 Task: Create New Vendor with Vendor Name: A.B. Dick Company, Billing Address Line1: 9174 New St., Billing Address Line2: Thibodaux, Billing Address Line3: TX 77906
Action: Mouse moved to (158, 29)
Screenshot: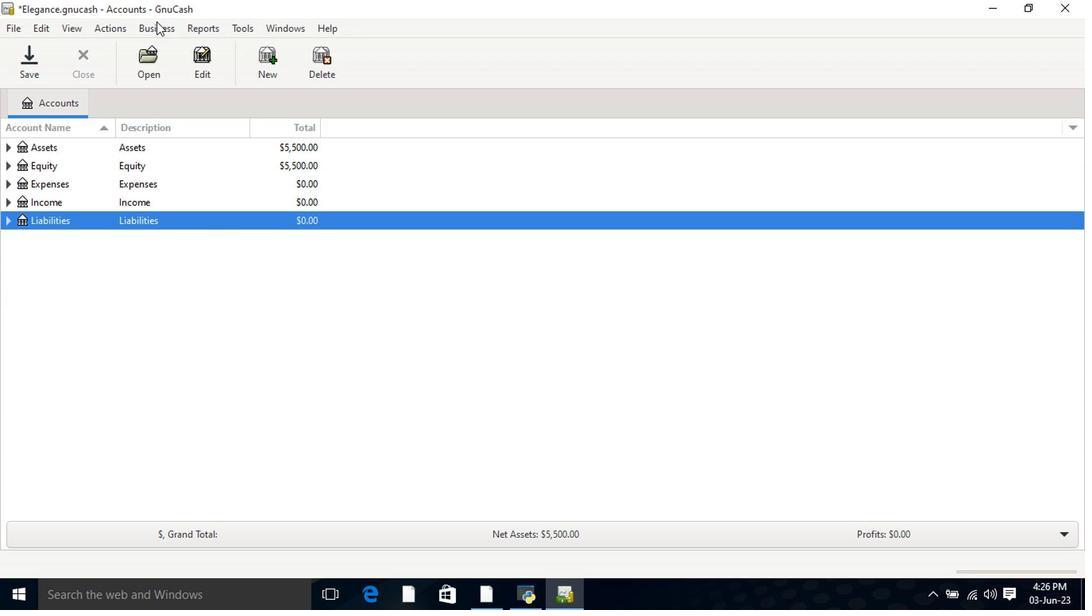 
Action: Mouse pressed left at (158, 29)
Screenshot: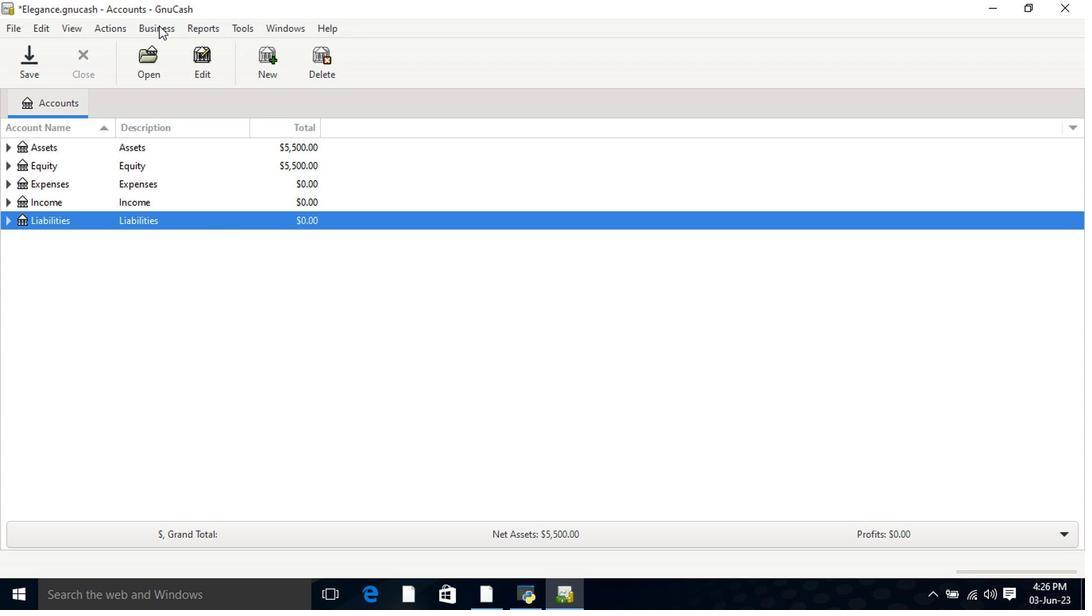 
Action: Mouse moved to (175, 69)
Screenshot: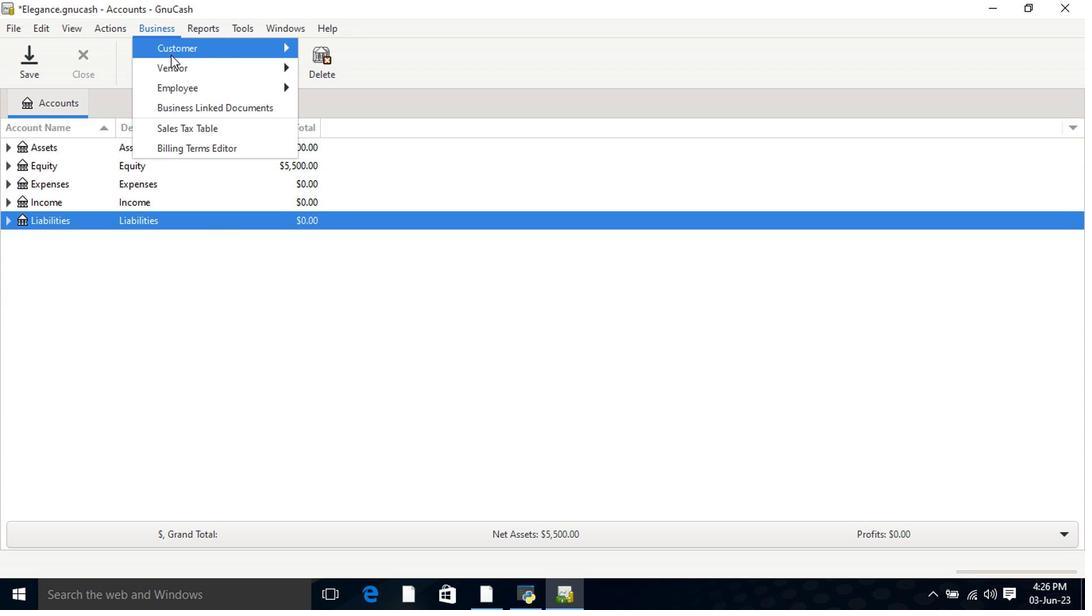 
Action: Mouse pressed left at (175, 69)
Screenshot: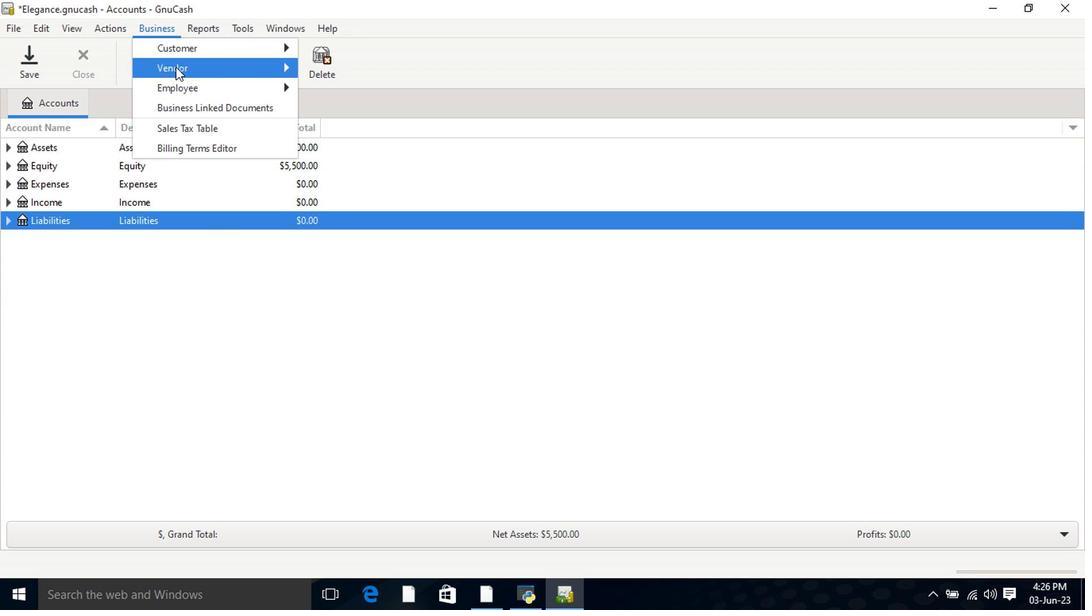 
Action: Mouse moved to (329, 91)
Screenshot: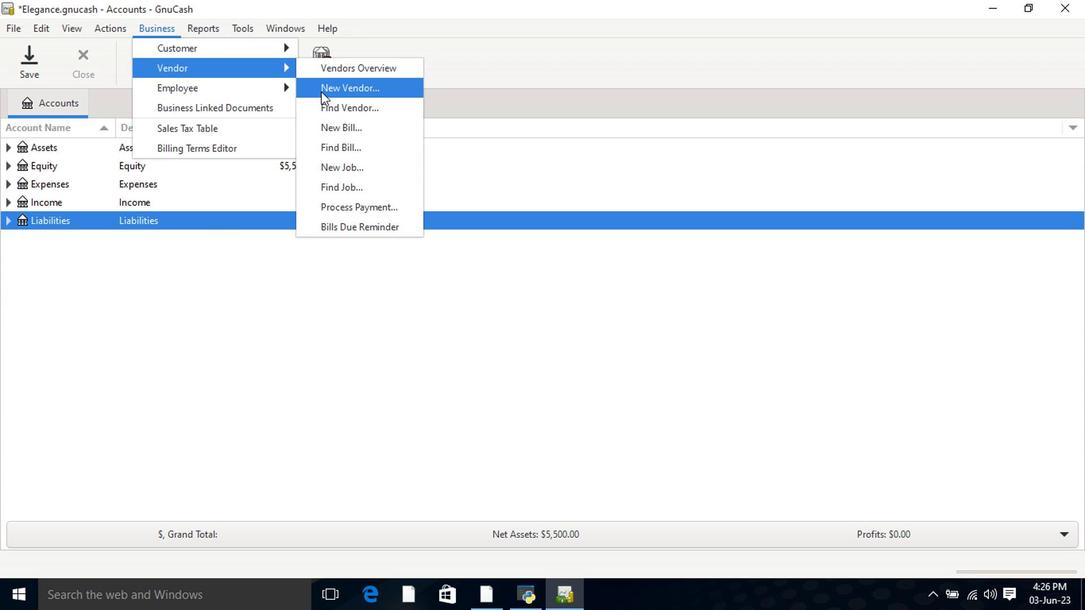 
Action: Mouse pressed left at (329, 91)
Screenshot: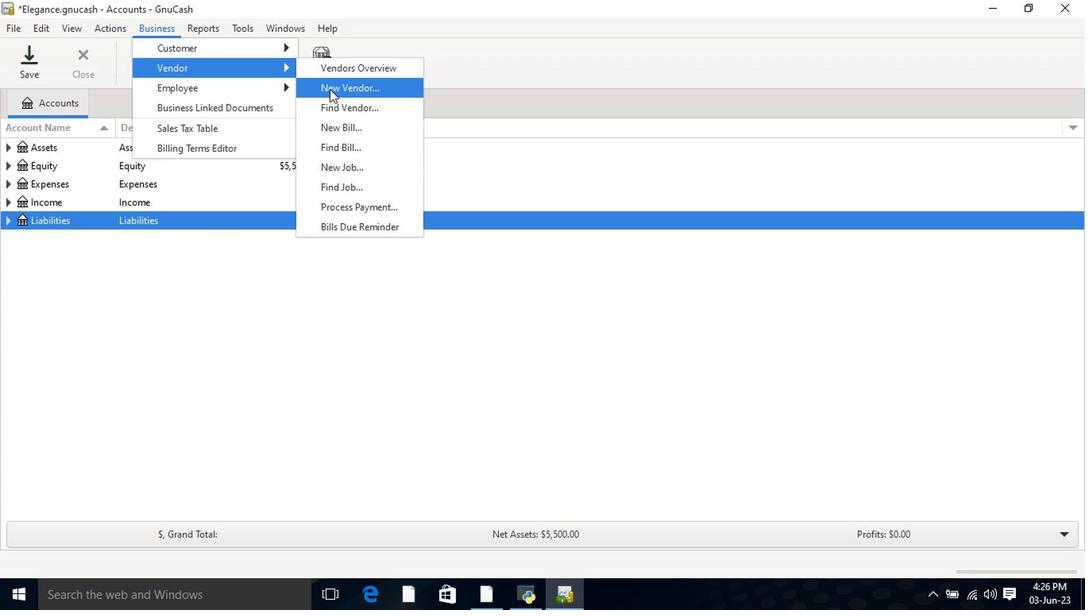 
Action: Mouse moved to (606, 179)
Screenshot: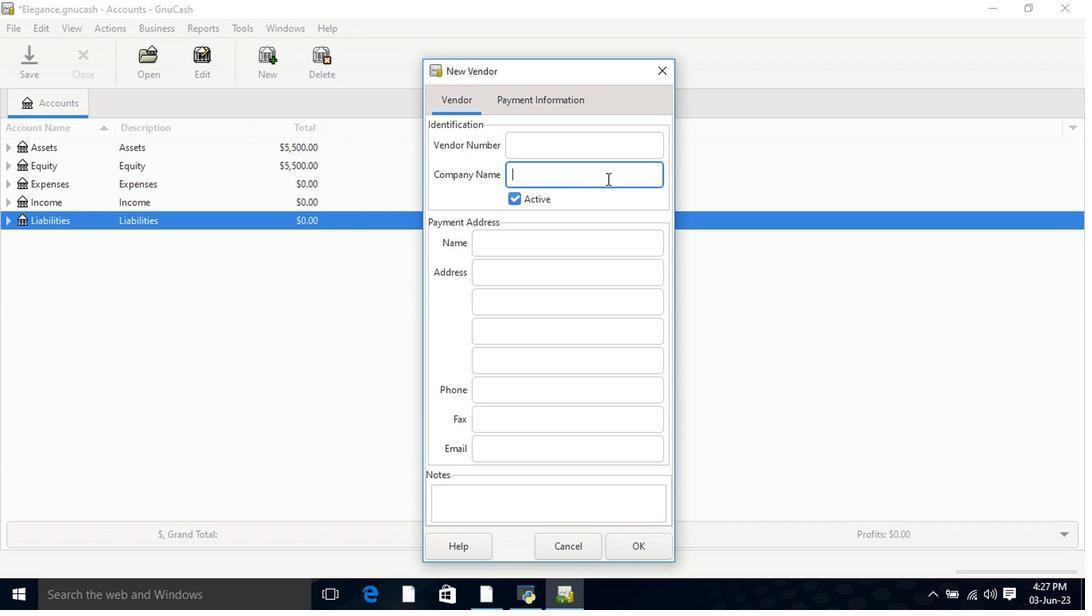 
Action: Key pressed <Key.shift>A.<Key.shift>B.<Key.space><Key.shift>Dick<Key.space><Key.shift>Company<Key.tab><Key.tab><Key.tab>9174<Key.space><Key.shift>New<Key.space><Key.shift>St.<Key.tab><Key.shift>Thibodaux<Key.tab><Key.shift>TX<Key.space>77906<Key.tab><Key.tab>
Screenshot: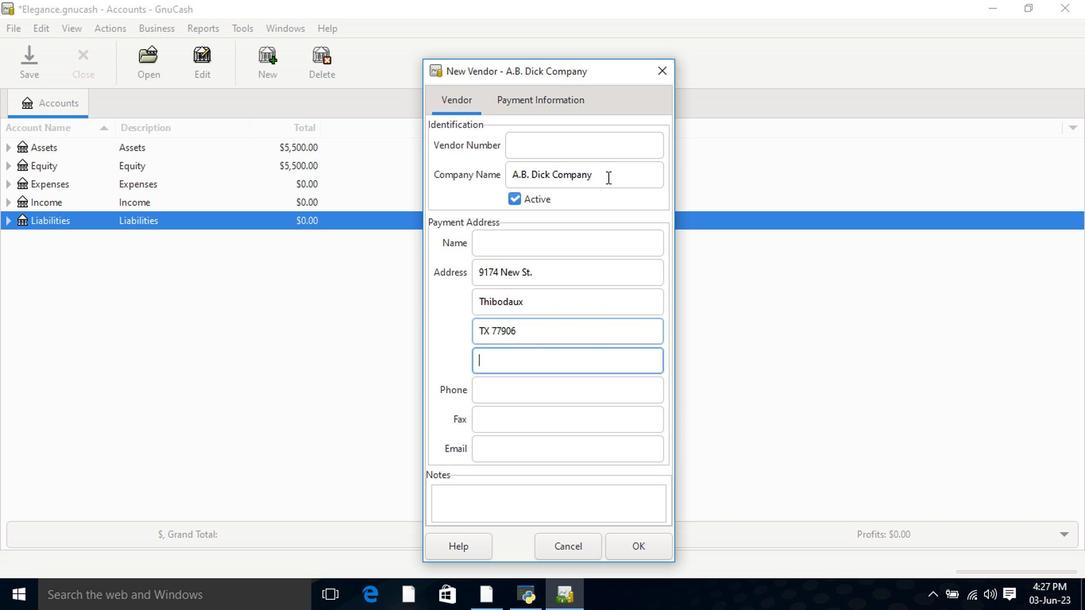 
Action: Mouse moved to (568, 103)
Screenshot: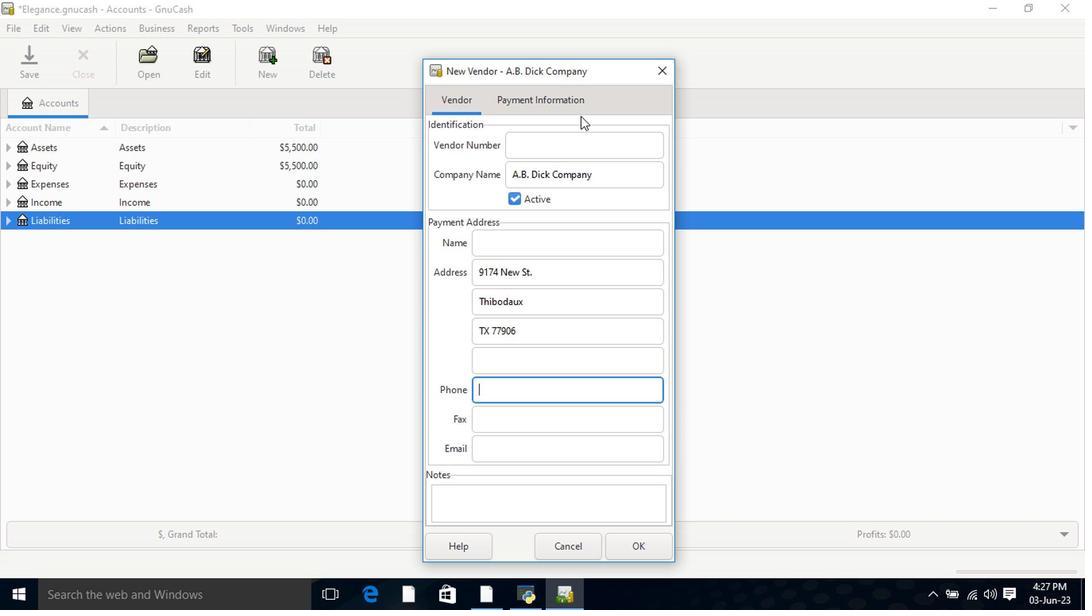 
Action: Mouse pressed left at (568, 103)
Screenshot: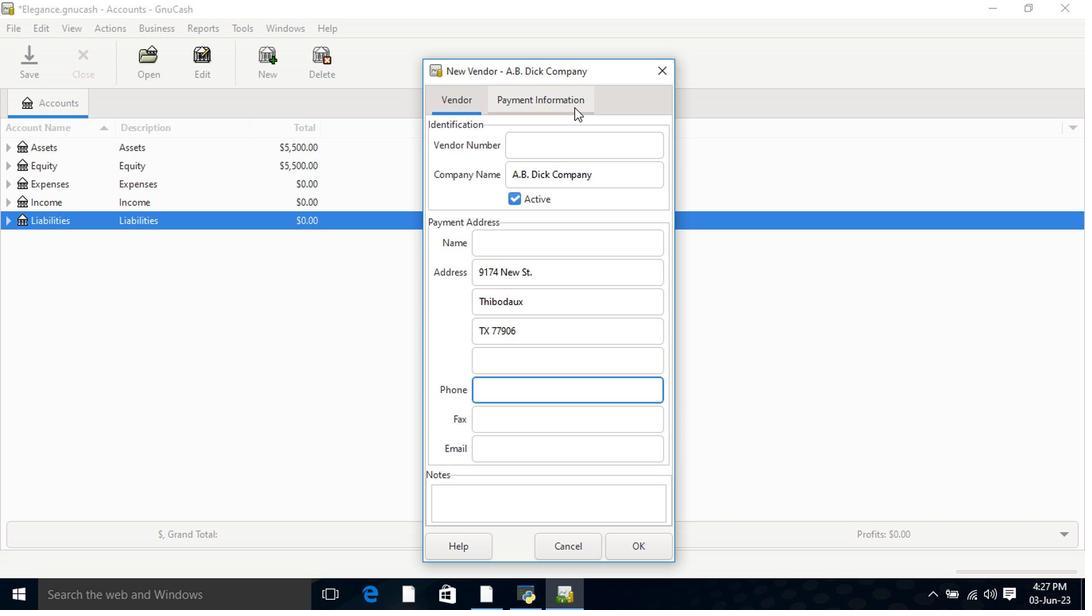 
Action: Mouse moved to (636, 544)
Screenshot: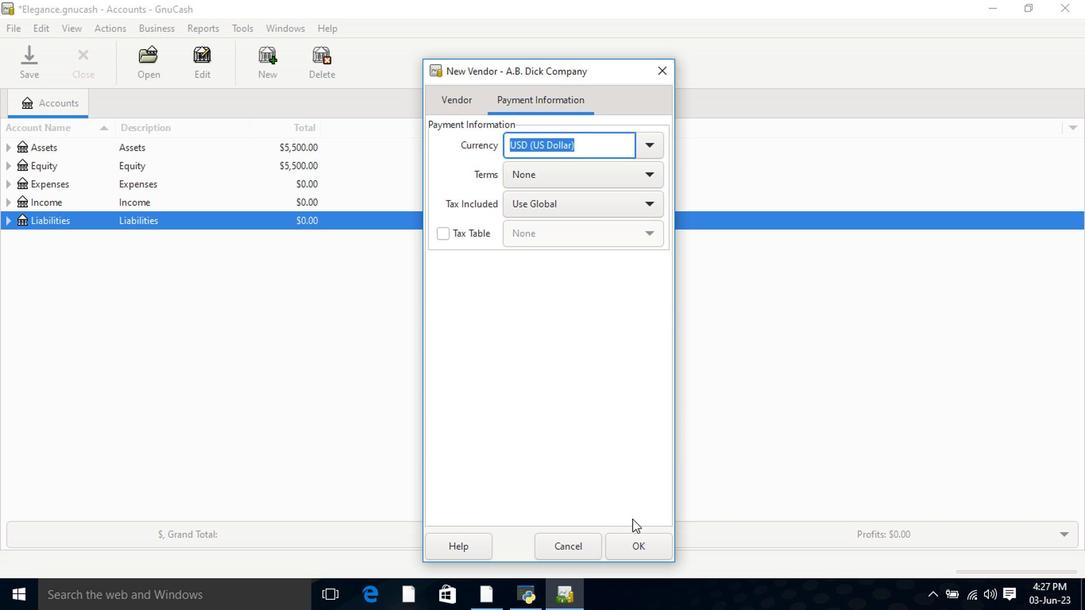 
Action: Mouse pressed left at (636, 544)
Screenshot: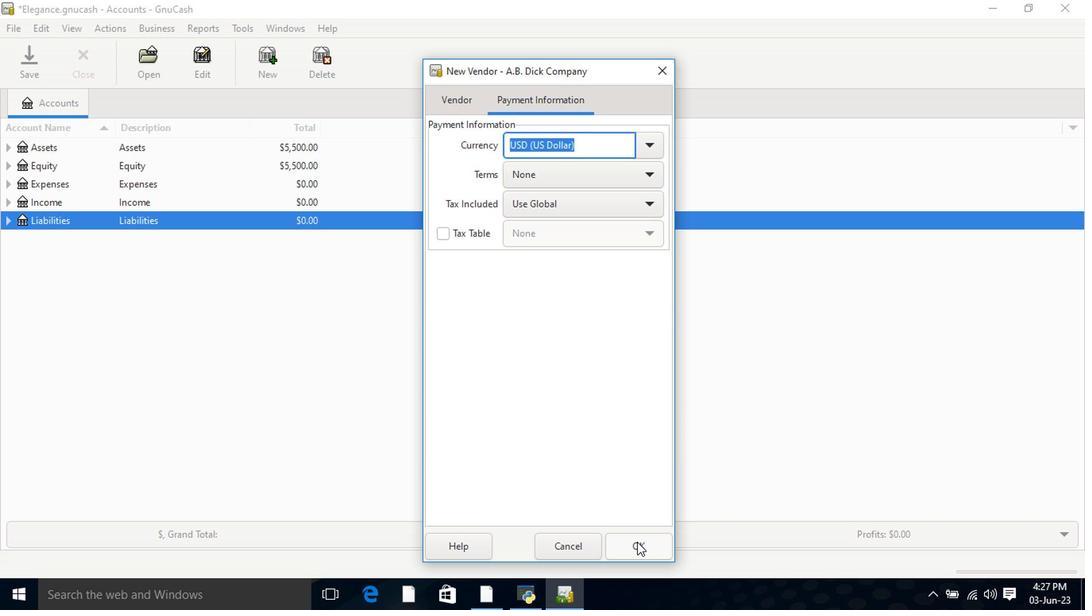 
Action: Mouse moved to (580, 411)
Screenshot: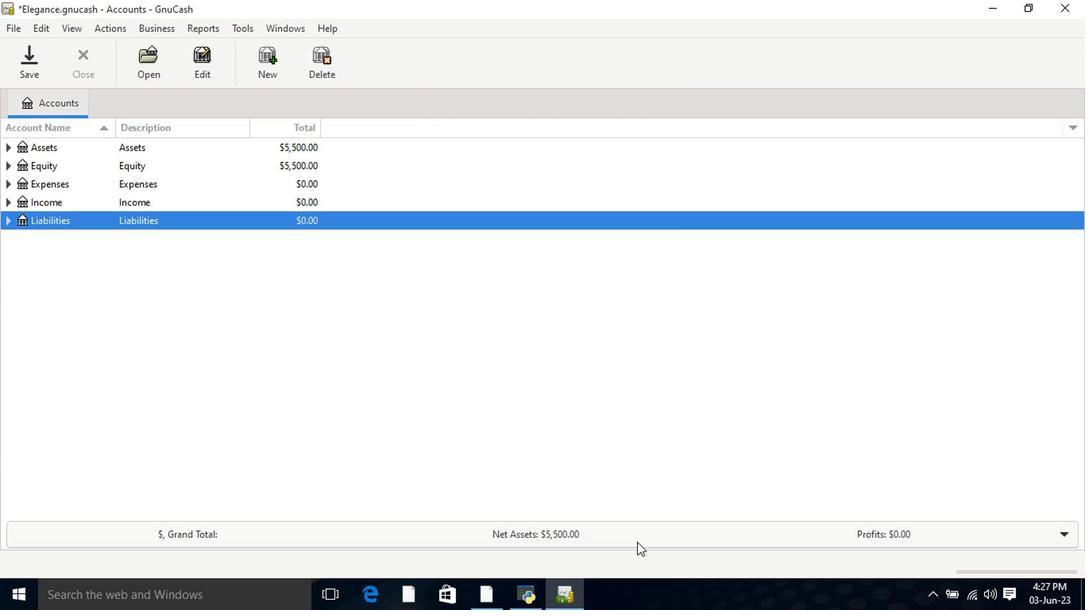 
